 Task: Disable colorblind themes in the feature preview.
Action: Mouse moved to (1007, 95)
Screenshot: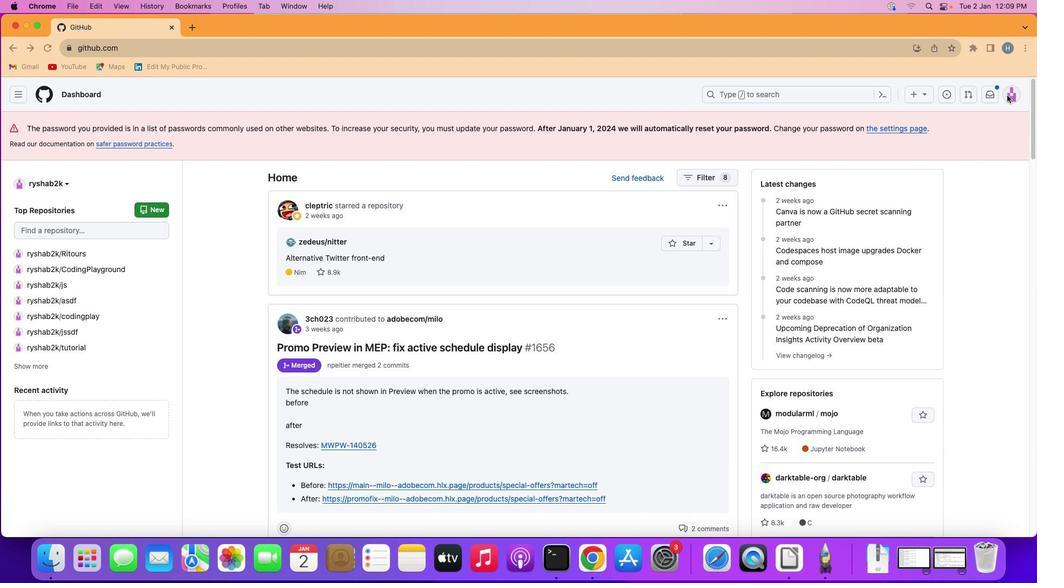 
Action: Mouse pressed left at (1007, 95)
Screenshot: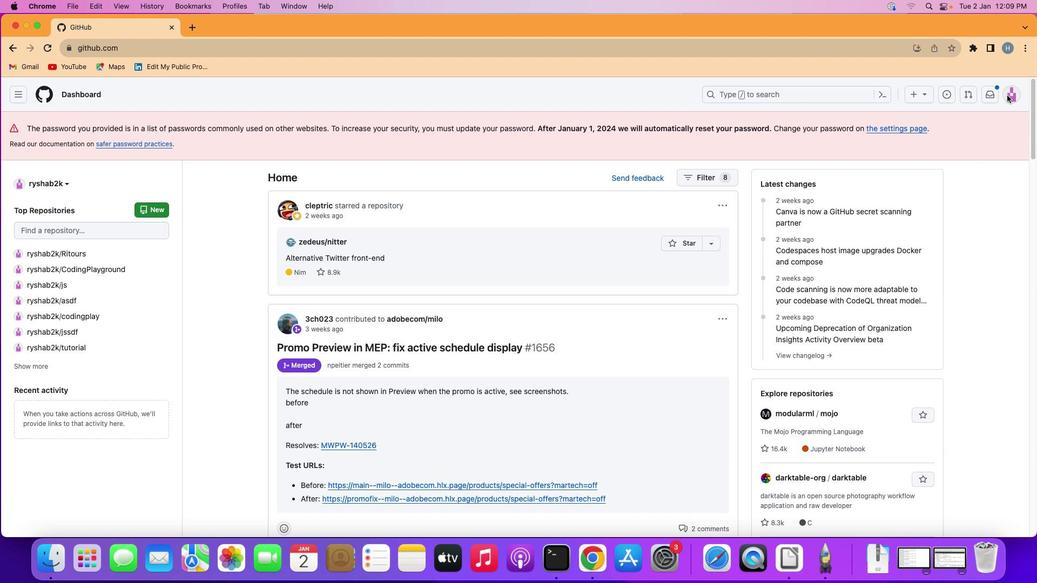 
Action: Mouse moved to (1011, 91)
Screenshot: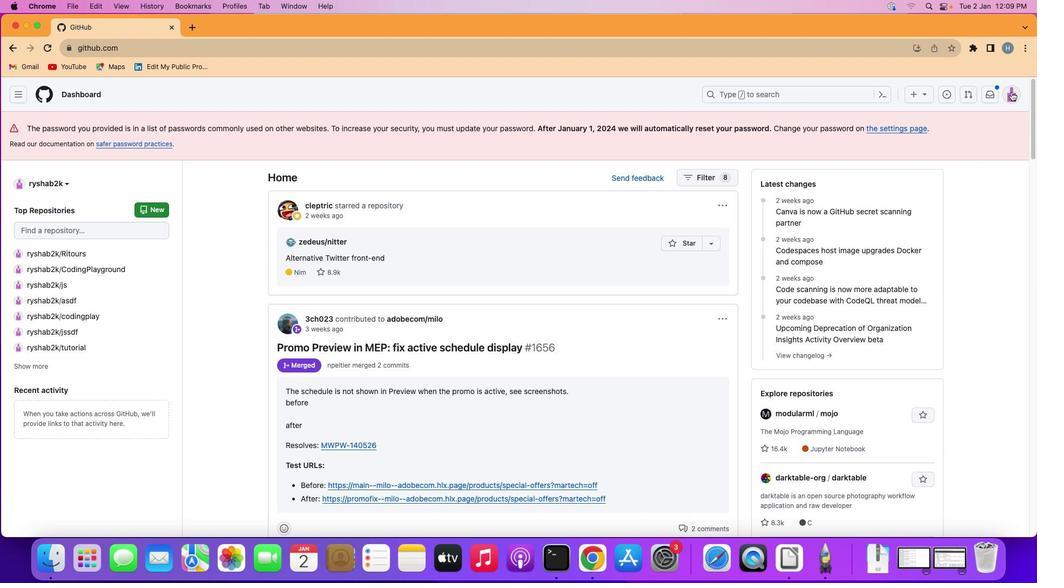 
Action: Mouse pressed left at (1011, 91)
Screenshot: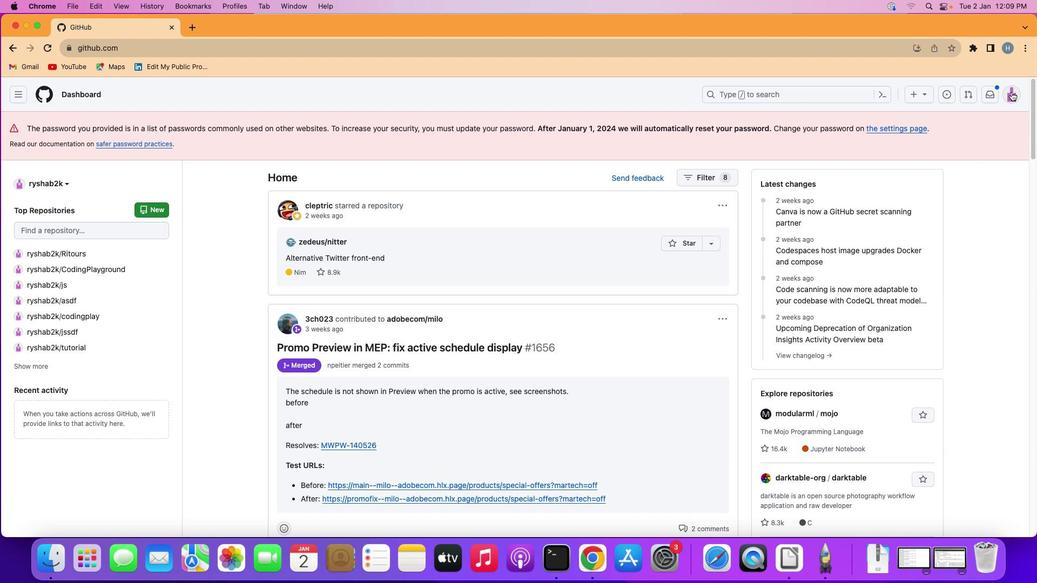 
Action: Mouse moved to (925, 375)
Screenshot: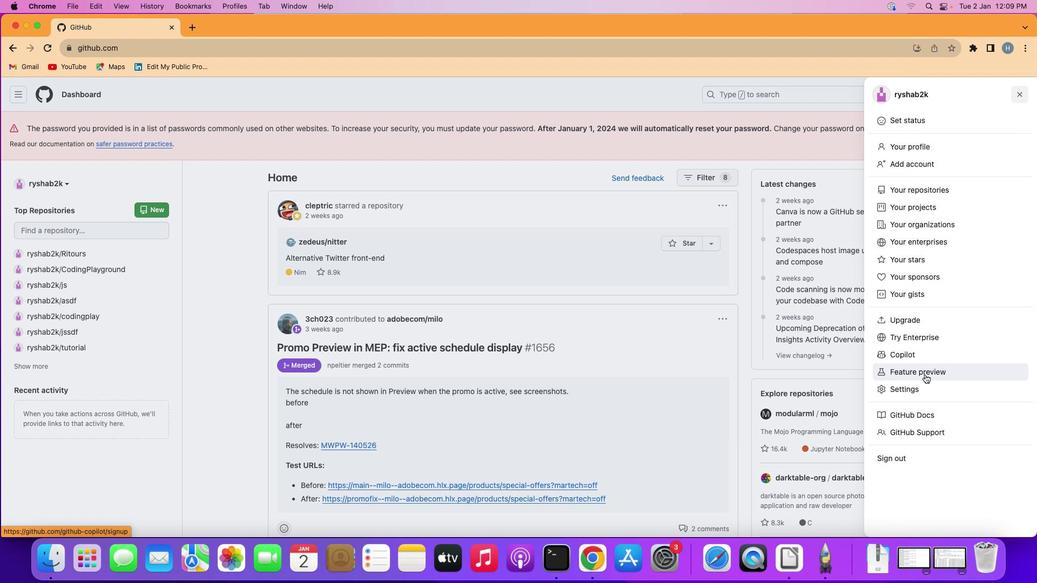 
Action: Mouse pressed left at (925, 375)
Screenshot: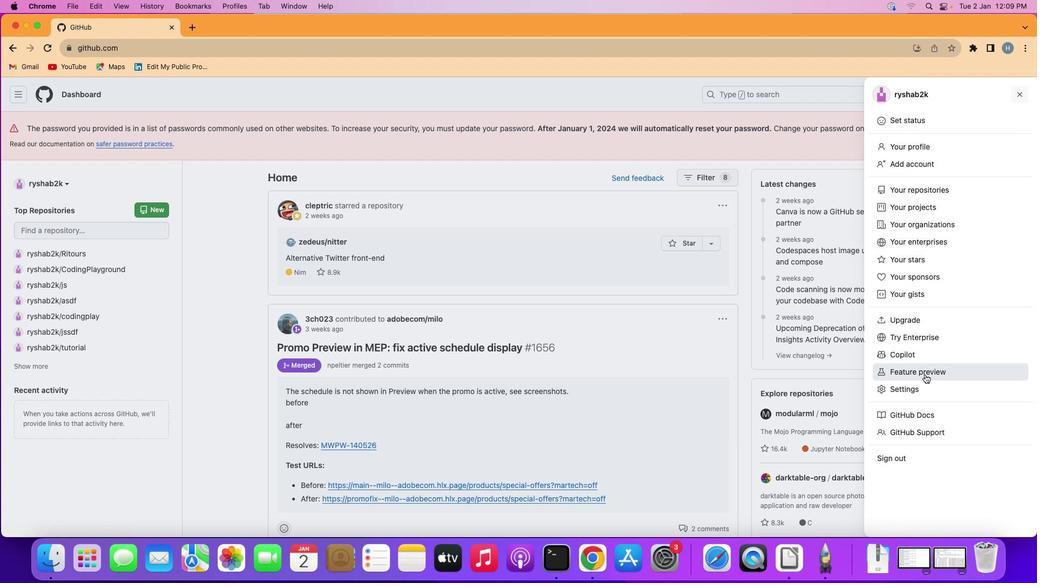 
Action: Mouse moved to (743, 199)
Screenshot: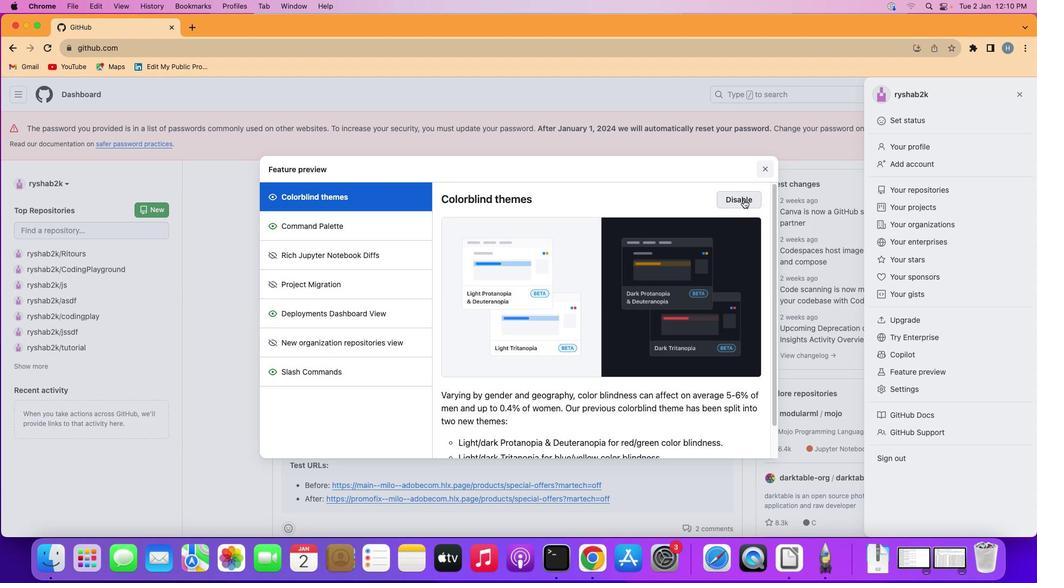 
Action: Mouse pressed left at (743, 199)
Screenshot: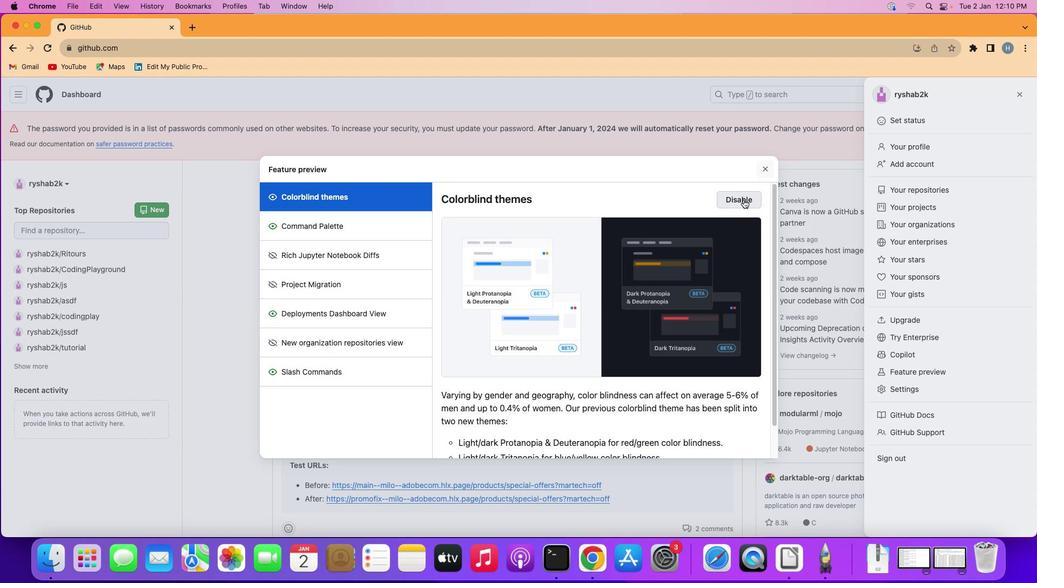 
Action: Mouse moved to (743, 199)
Screenshot: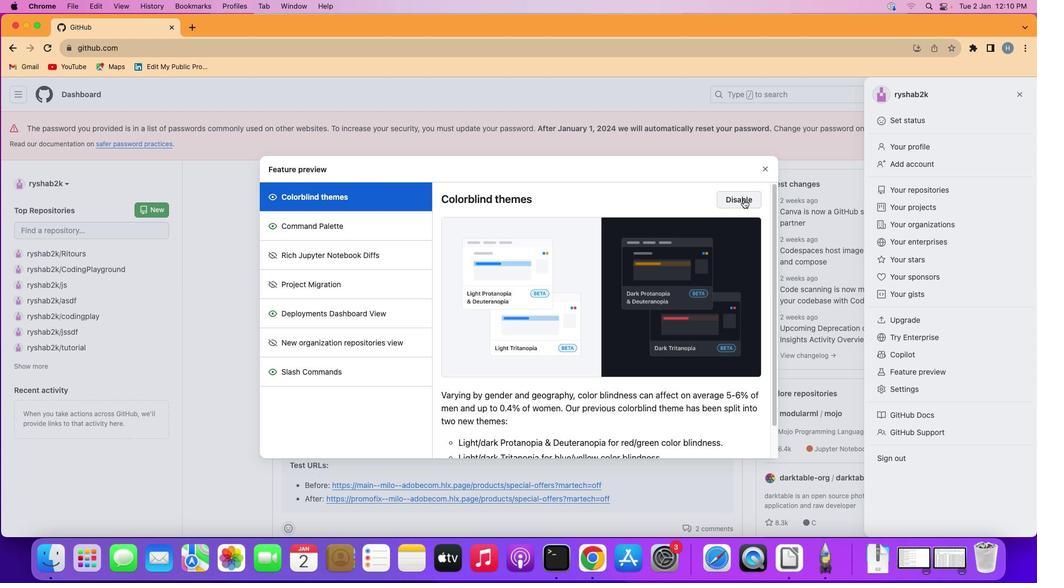 
